Task: Set the Billing Id to "Equals" while find invoice.
Action: Mouse moved to (163, 16)
Screenshot: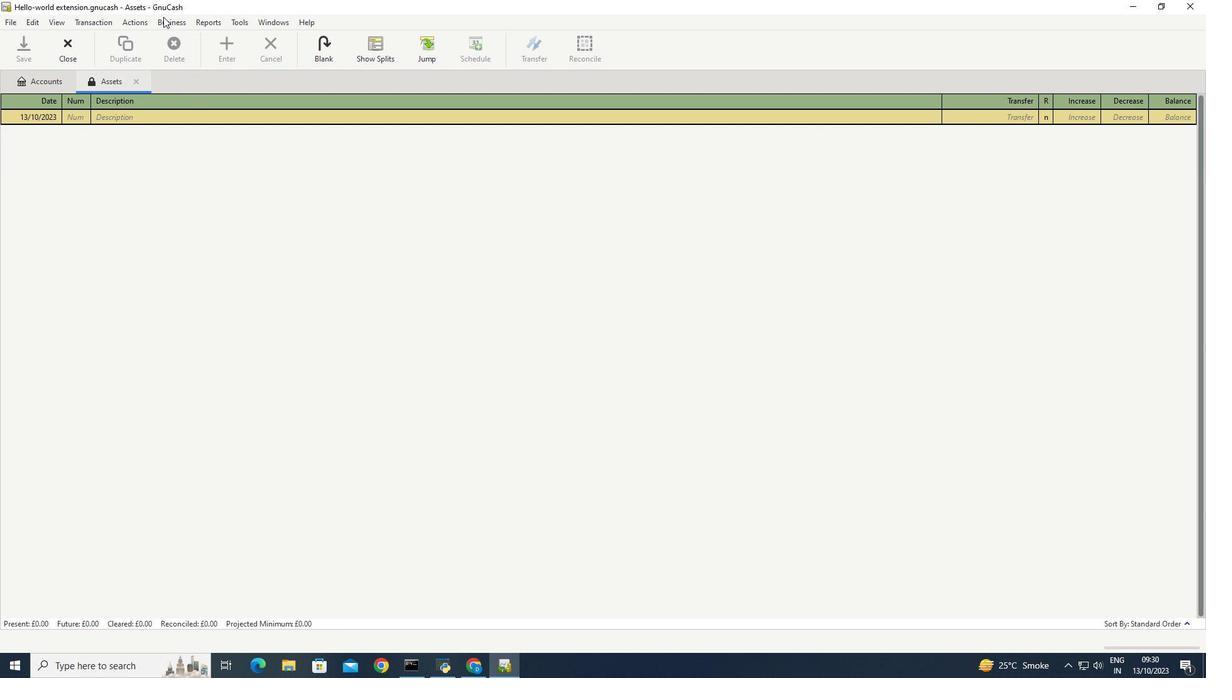 
Action: Mouse pressed left at (163, 16)
Screenshot: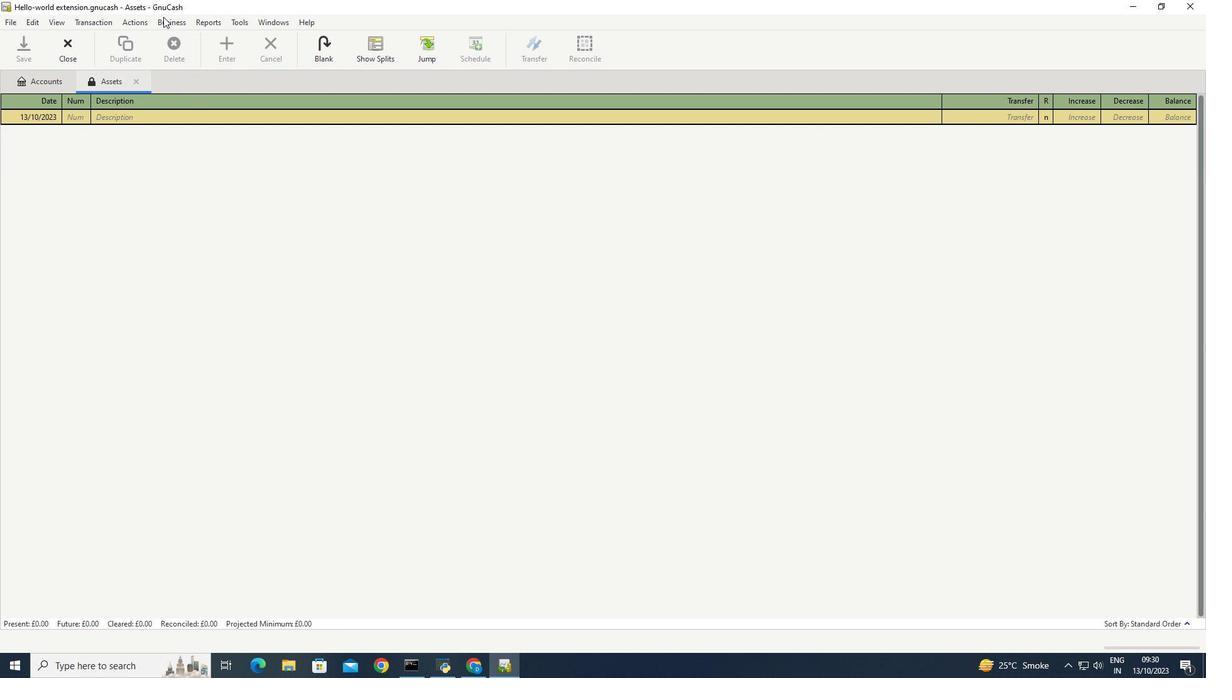 
Action: Mouse moved to (321, 100)
Screenshot: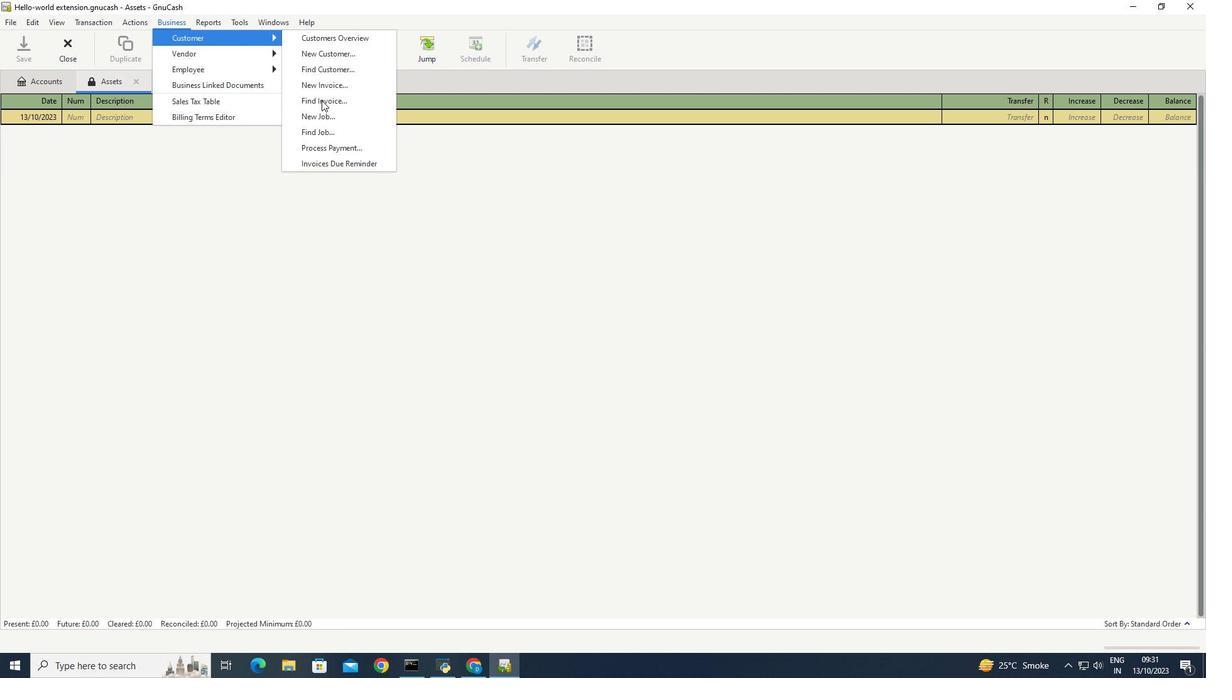 
Action: Mouse pressed left at (321, 100)
Screenshot: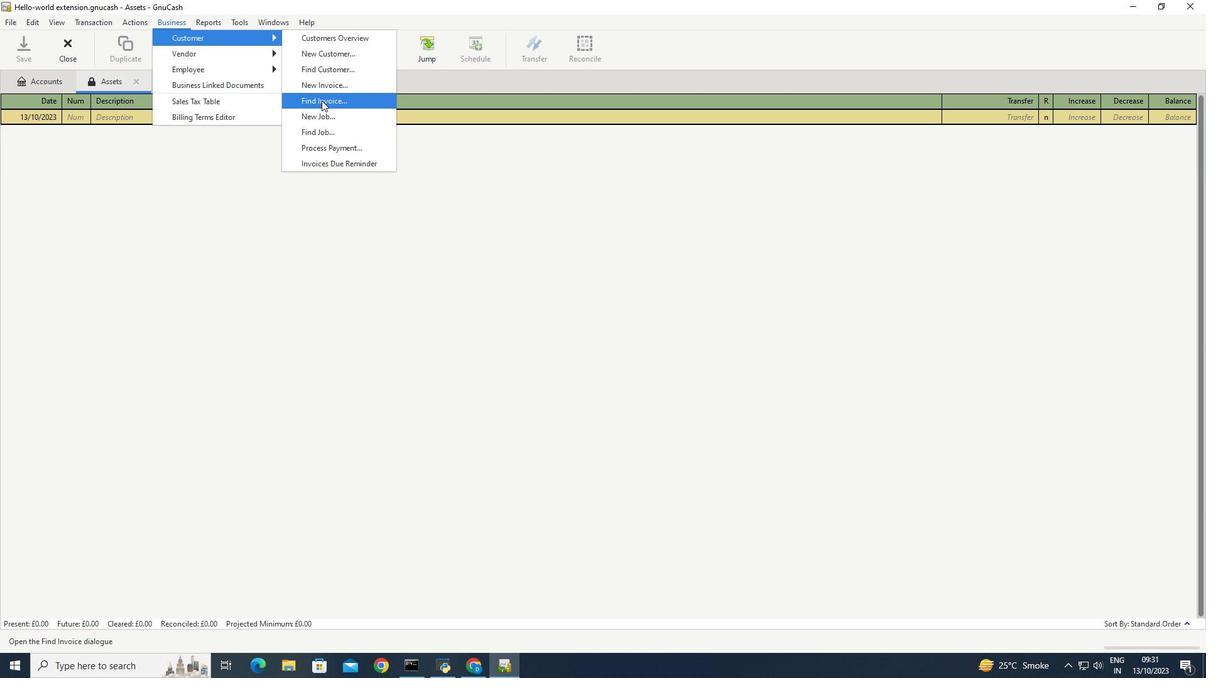 
Action: Mouse moved to (457, 295)
Screenshot: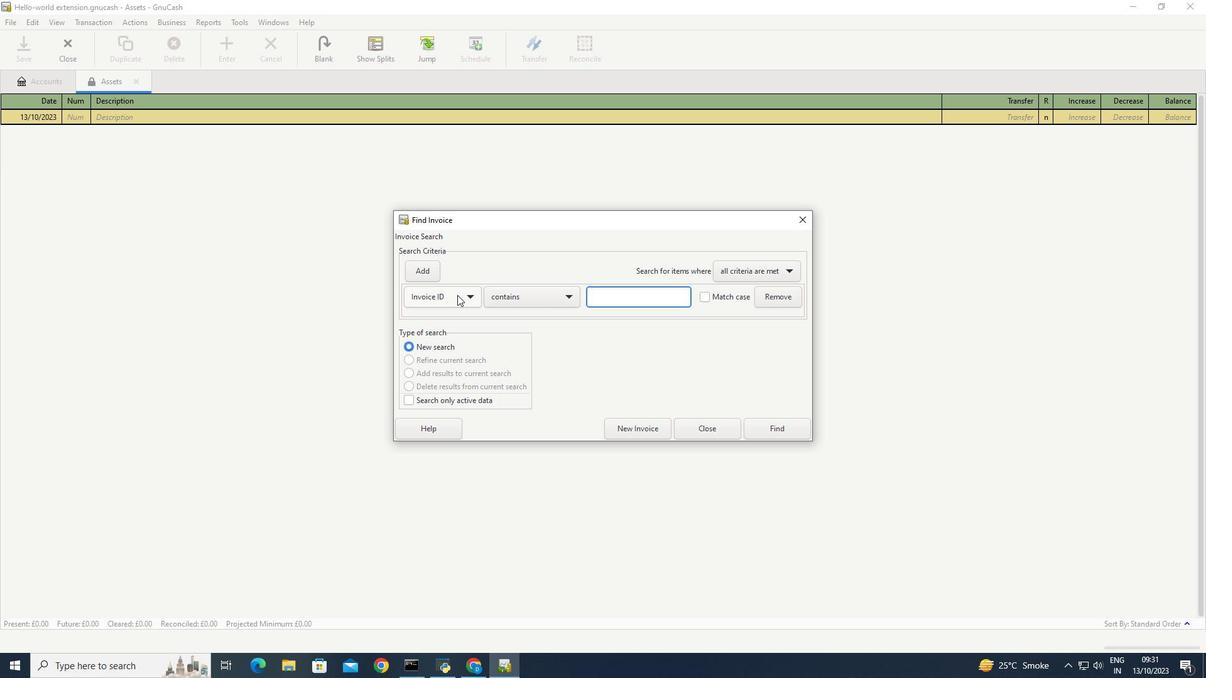 
Action: Mouse pressed left at (457, 295)
Screenshot: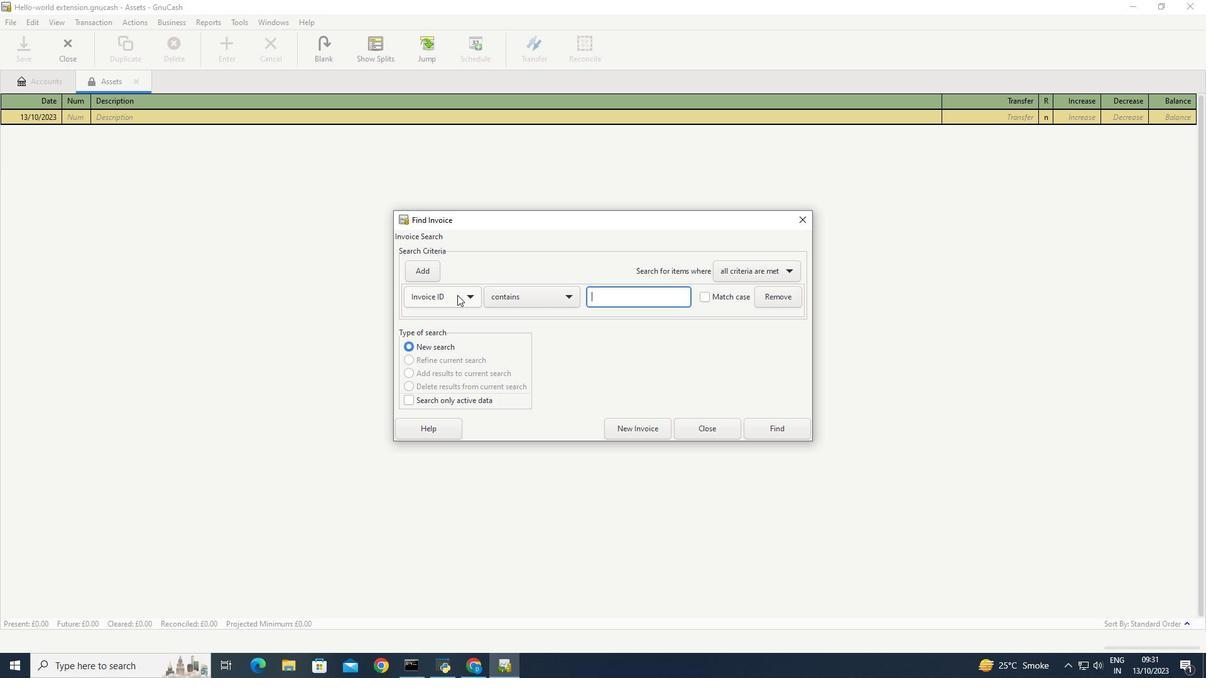 
Action: Mouse moved to (428, 427)
Screenshot: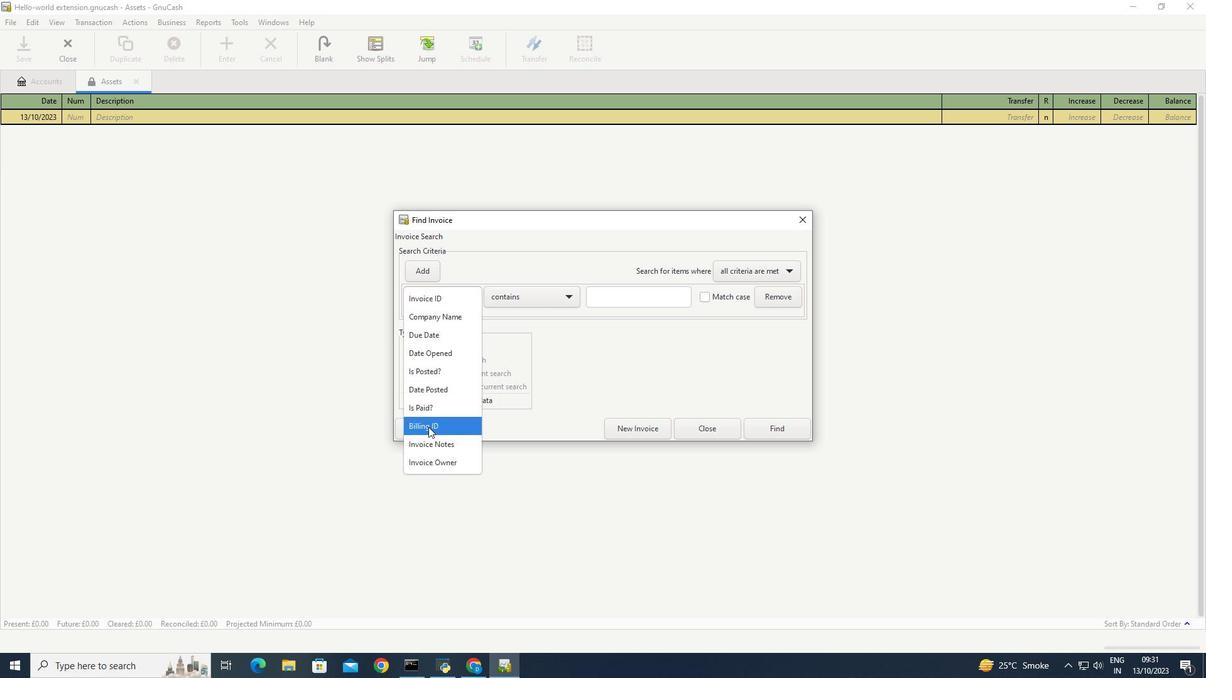 
Action: Mouse pressed left at (428, 427)
Screenshot: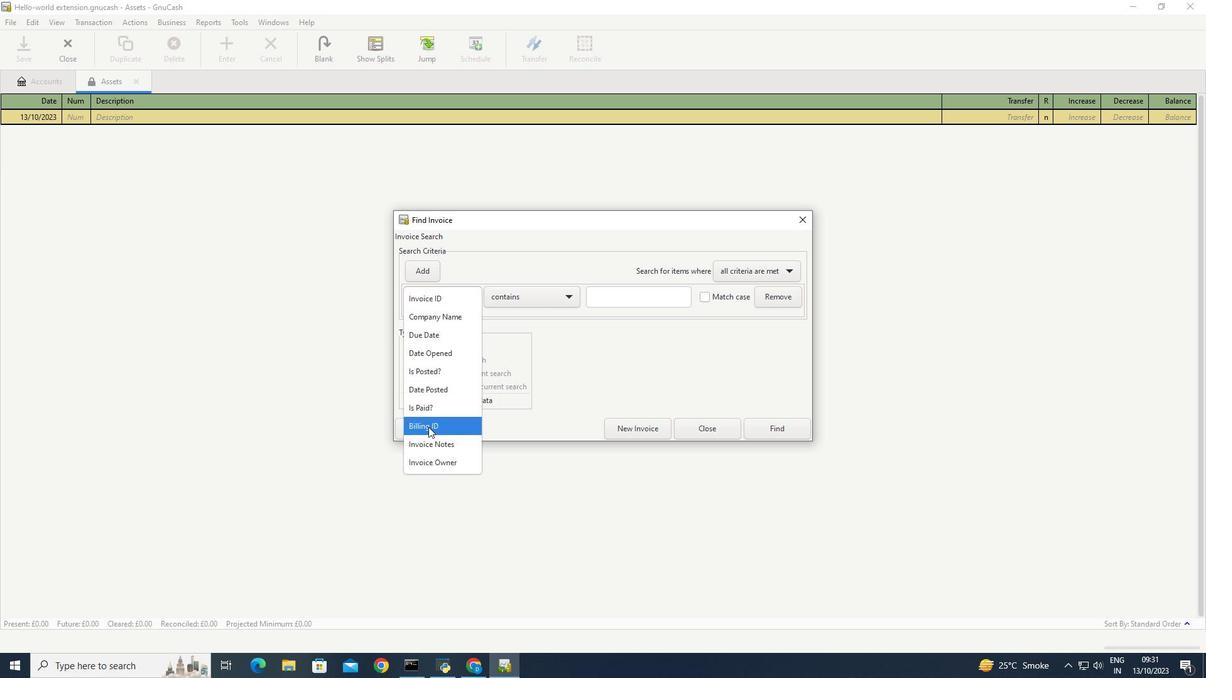
Action: Mouse moved to (566, 293)
Screenshot: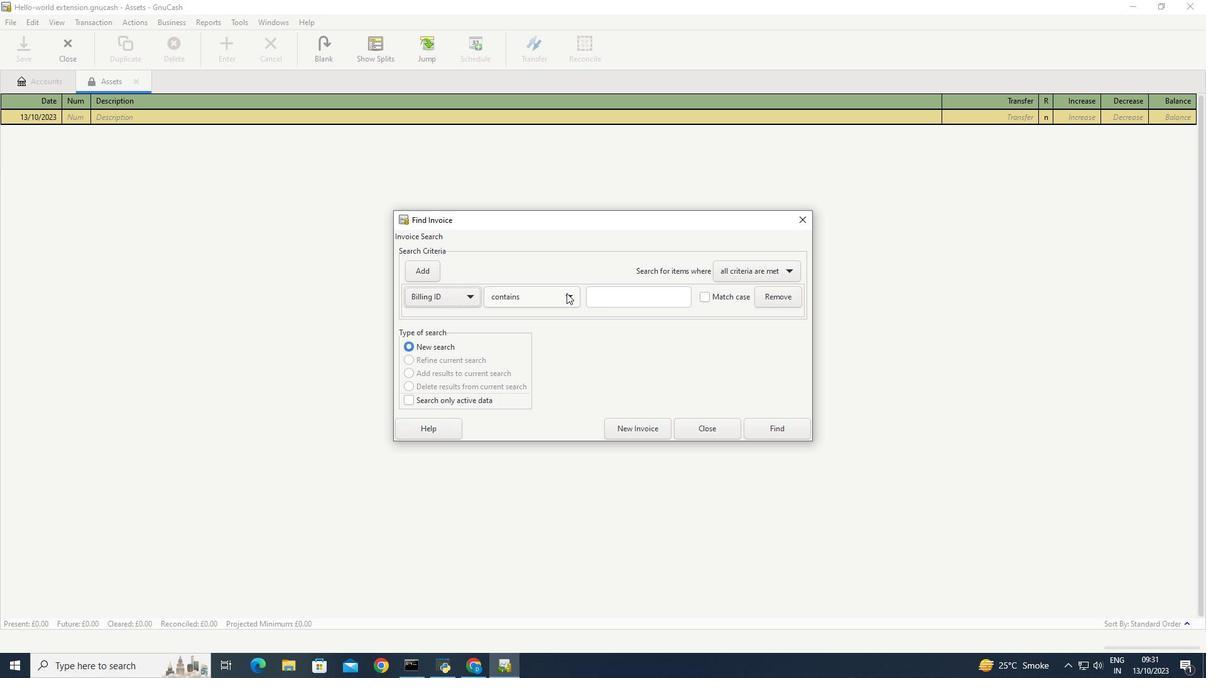 
Action: Mouse pressed left at (566, 293)
Screenshot: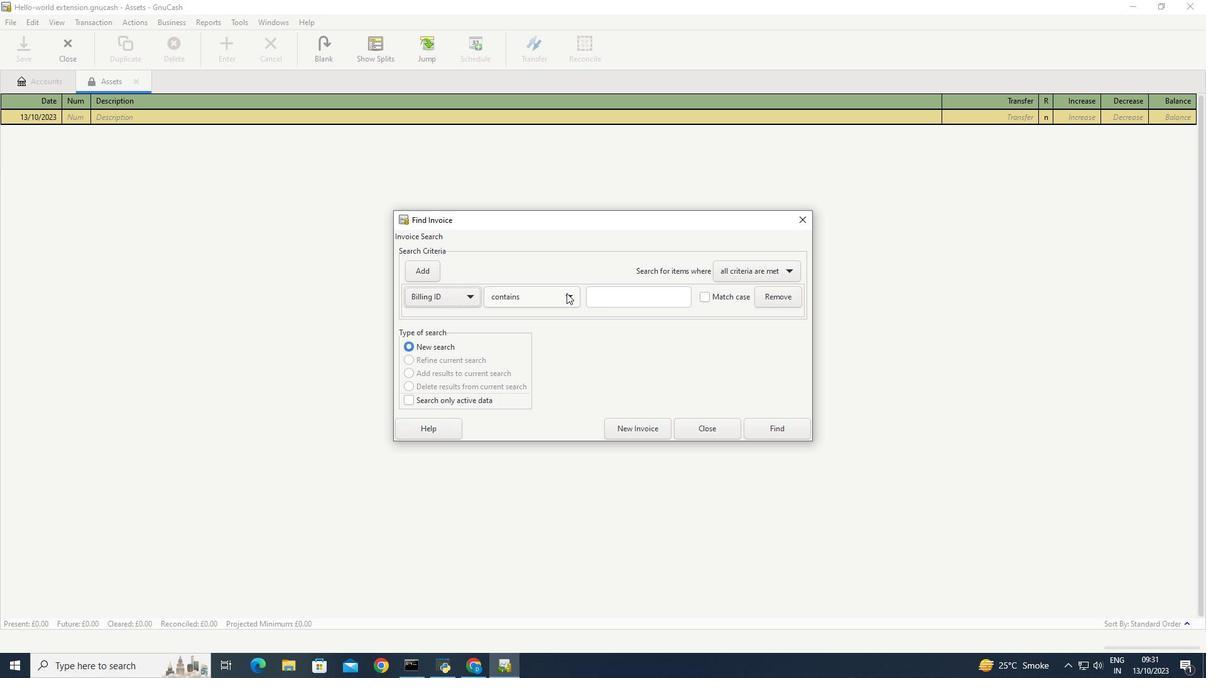
Action: Mouse moved to (530, 314)
Screenshot: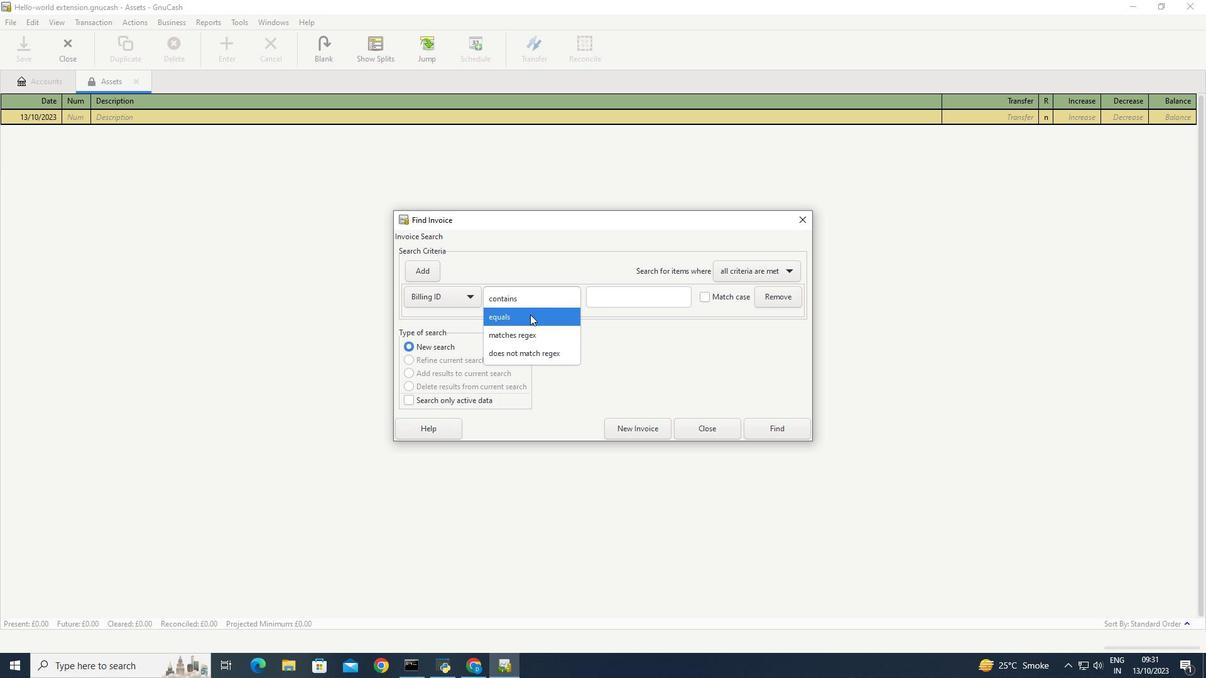 
Action: Mouse pressed left at (530, 314)
Screenshot: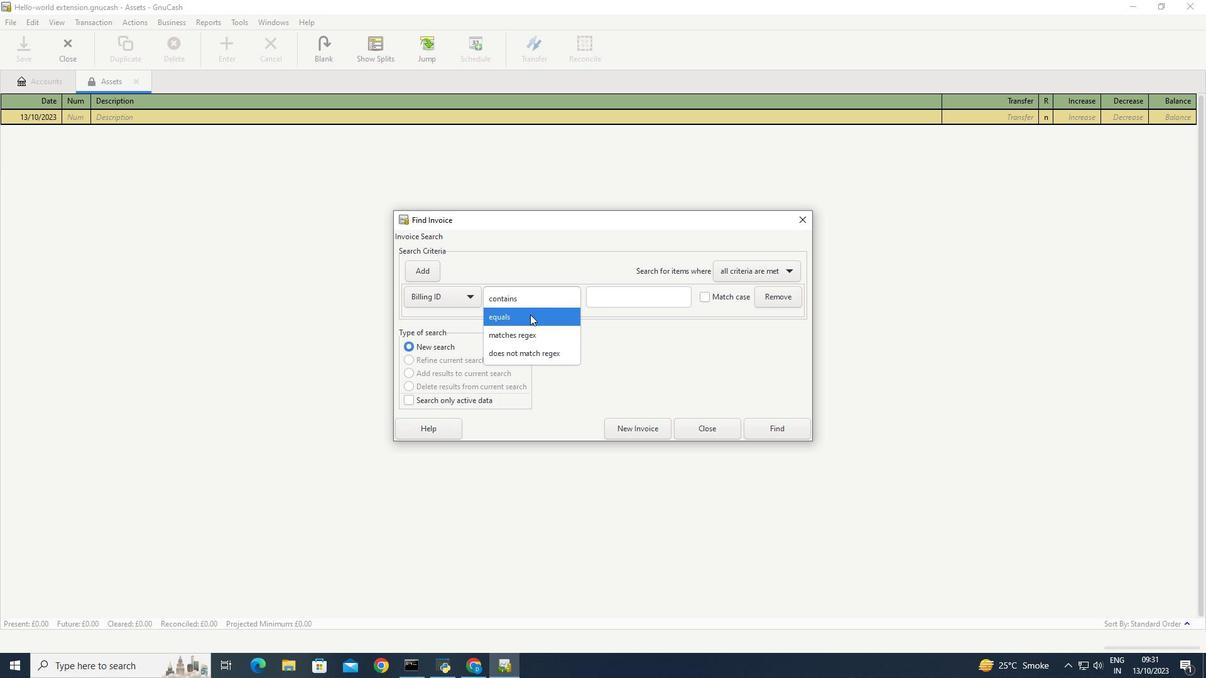
Action: Mouse moved to (538, 332)
Screenshot: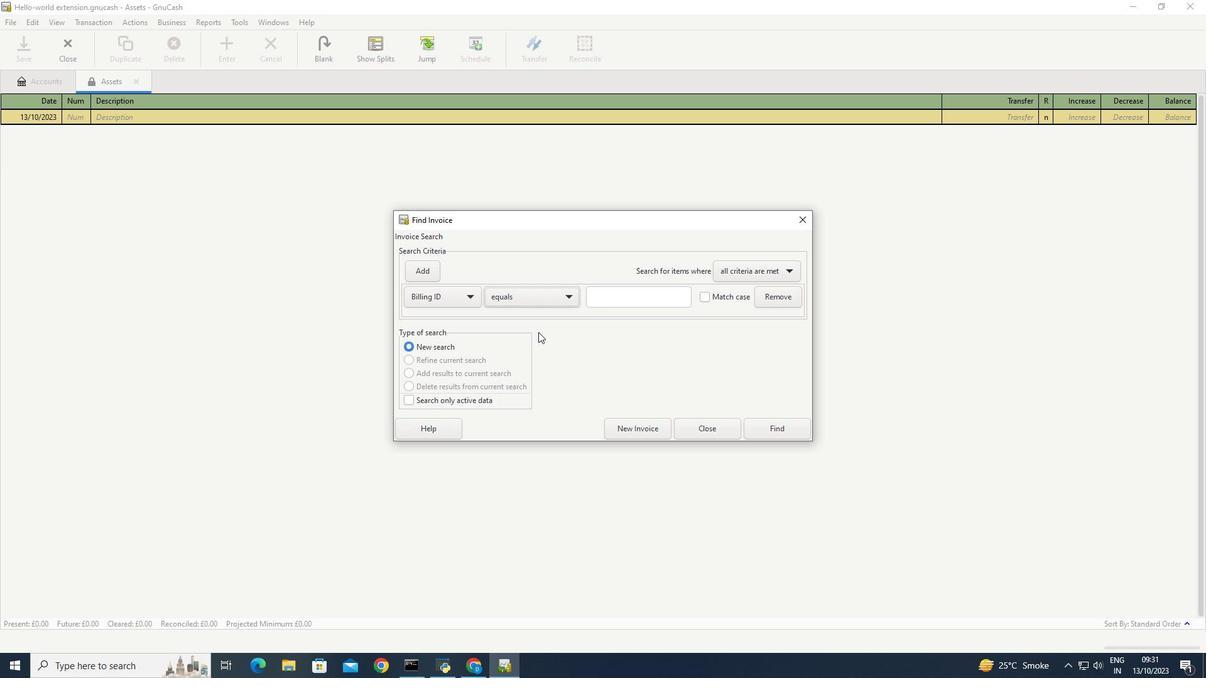 
Action: Mouse pressed left at (538, 332)
Screenshot: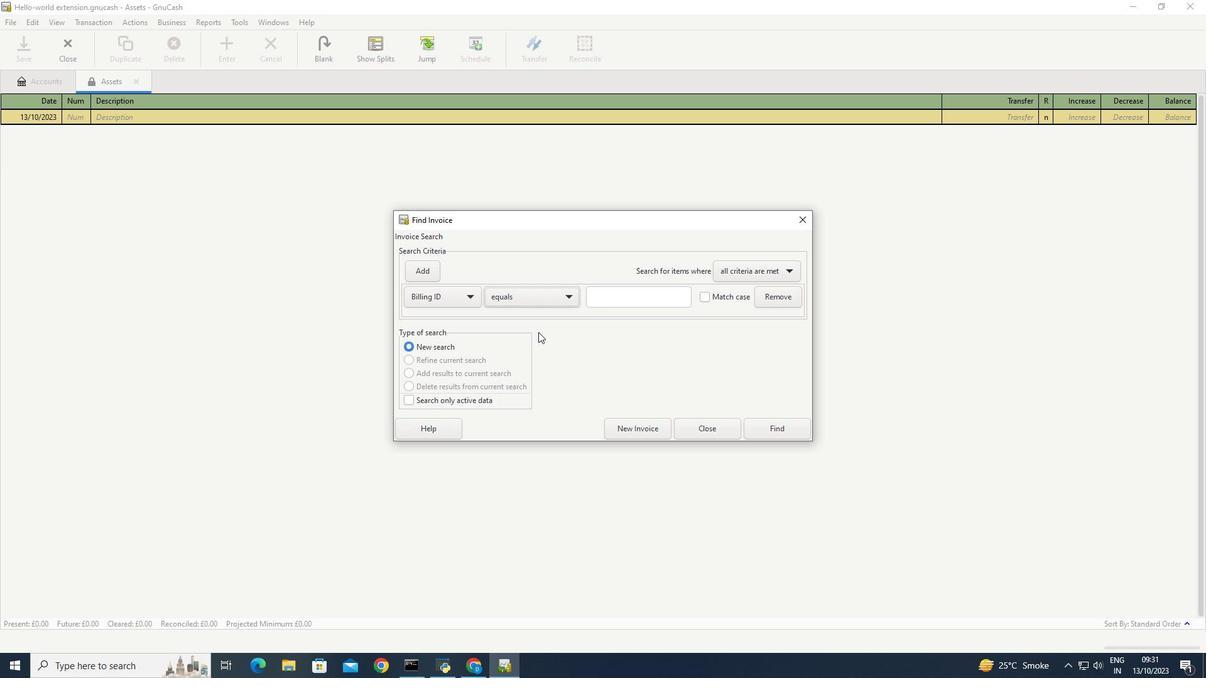 
